 Task: Send an email with the signature Brooke Phillips with the subject Reminder for a flexible work arrangement and the message I wanted to remind you about the meeting scheduled for tomorrow at 9 am. from softage.10@softage.net to softage.5@softage.net and move the email from Sent Items to the folder Intellectual property
Action: Mouse moved to (84, 89)
Screenshot: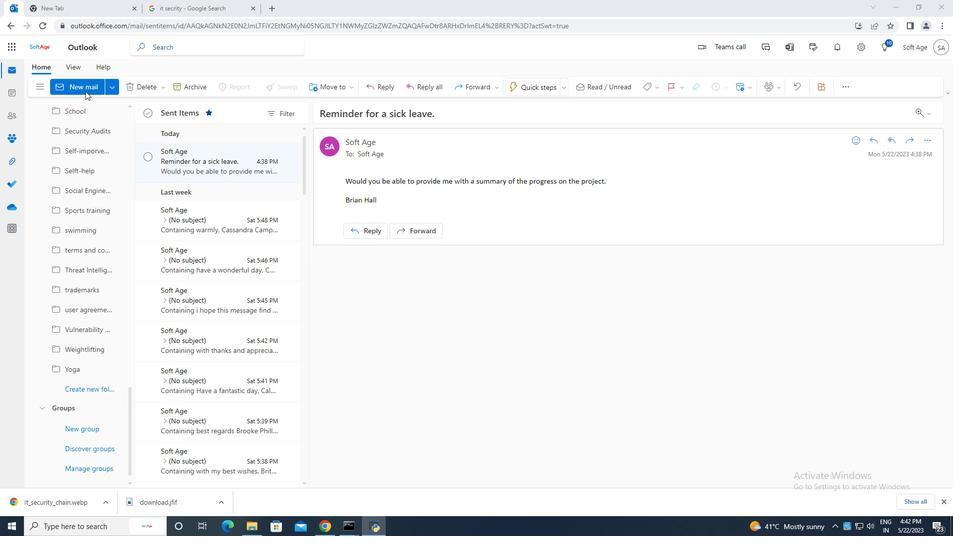 
Action: Mouse pressed left at (84, 89)
Screenshot: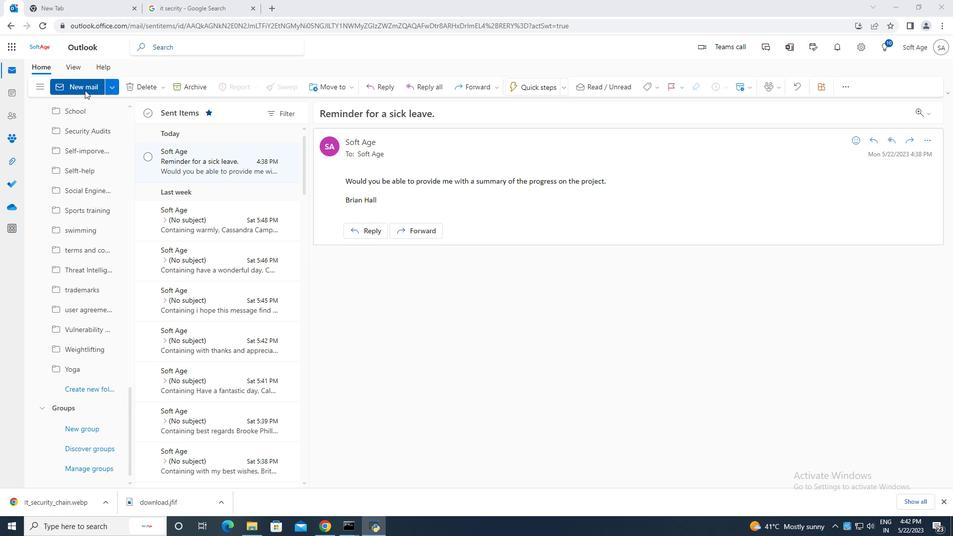 
Action: Mouse moved to (650, 87)
Screenshot: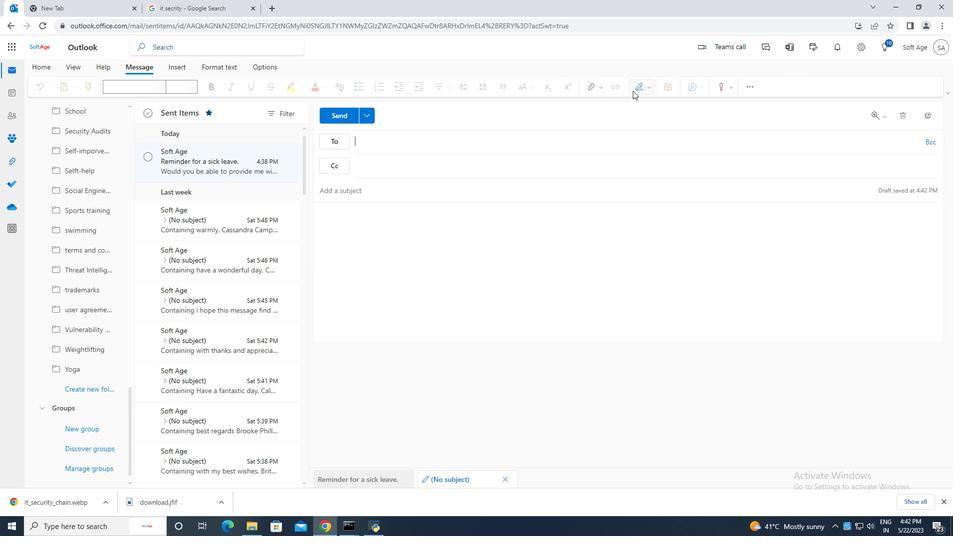 
Action: Mouse pressed left at (650, 87)
Screenshot: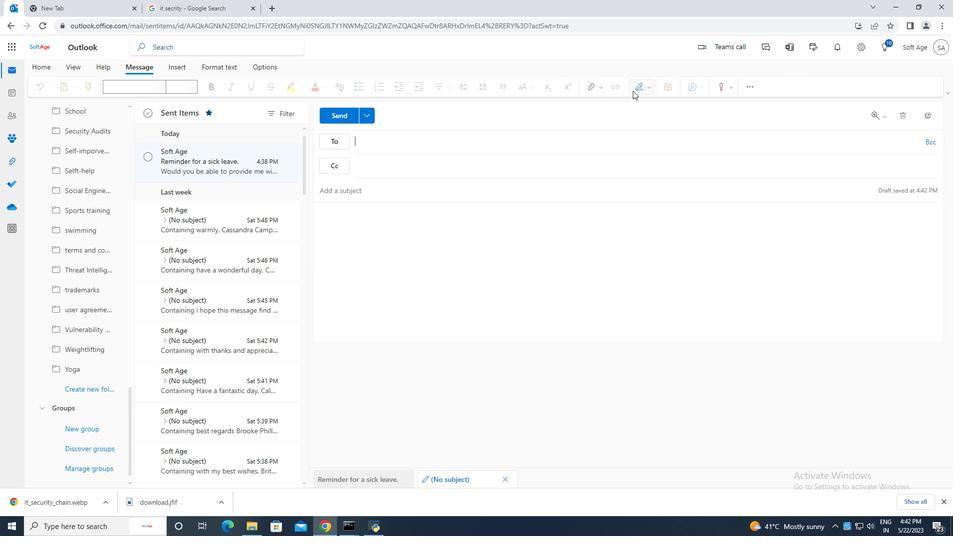 
Action: Mouse moved to (610, 123)
Screenshot: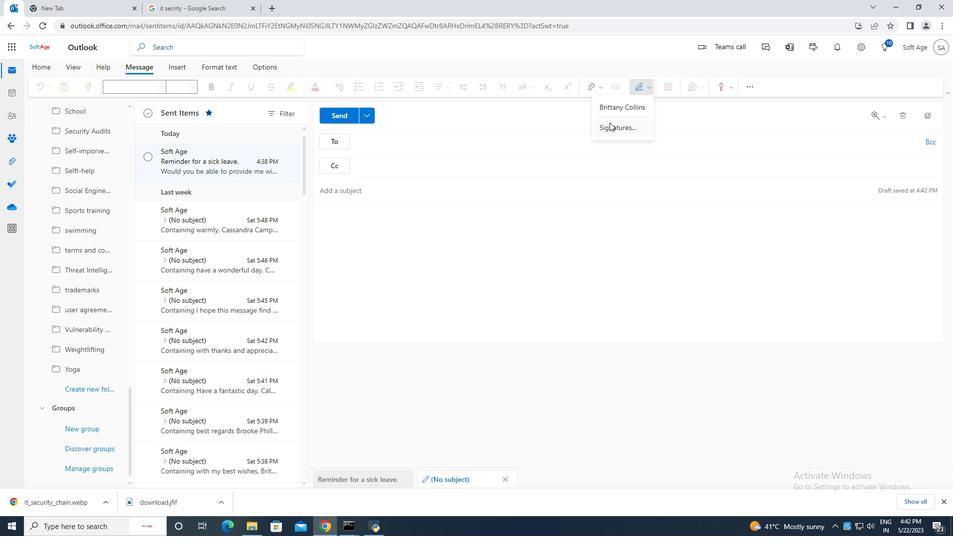 
Action: Mouse pressed left at (610, 123)
Screenshot: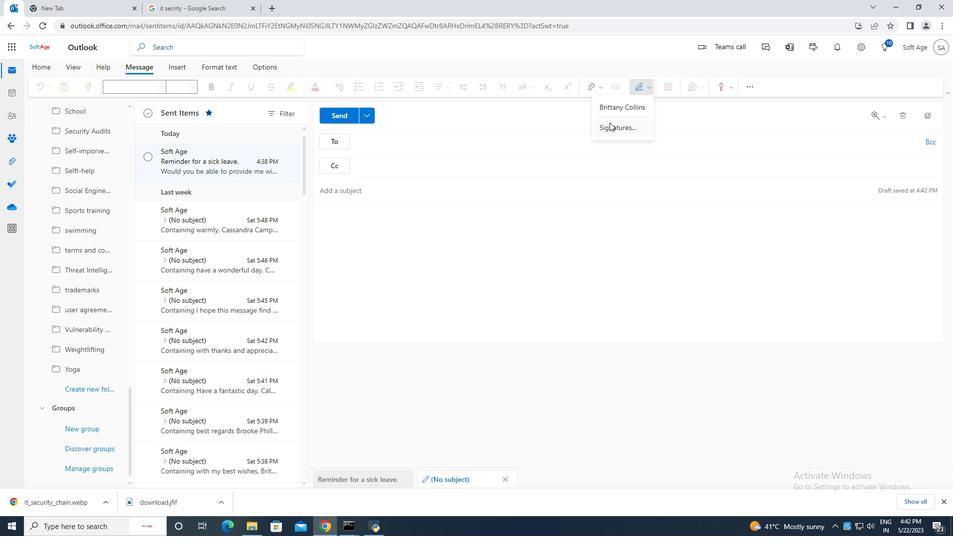
Action: Mouse moved to (679, 165)
Screenshot: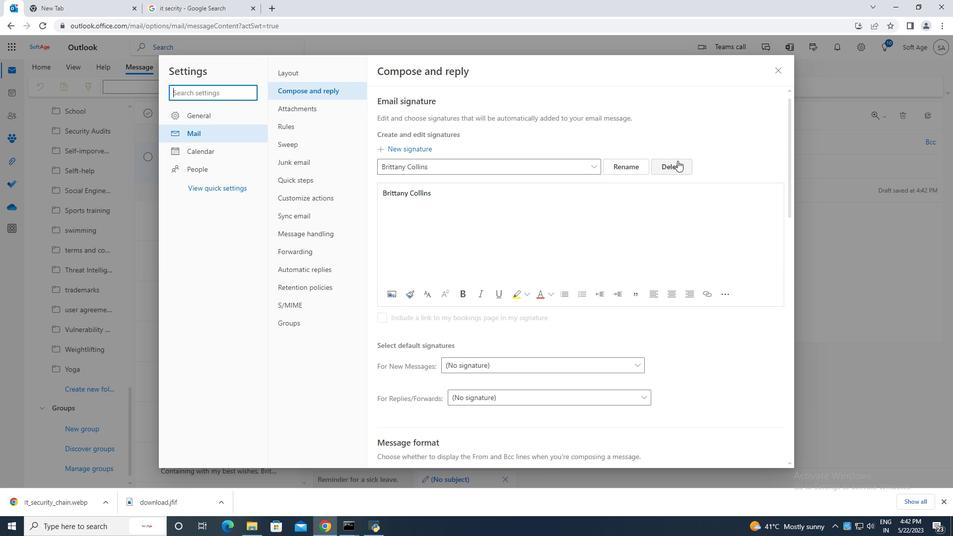 
Action: Mouse pressed left at (679, 165)
Screenshot: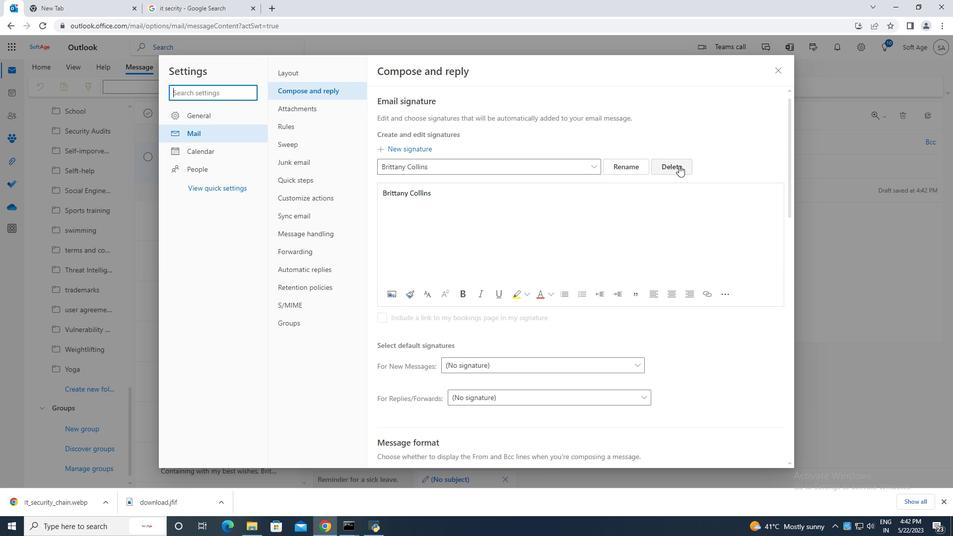 
Action: Mouse moved to (425, 168)
Screenshot: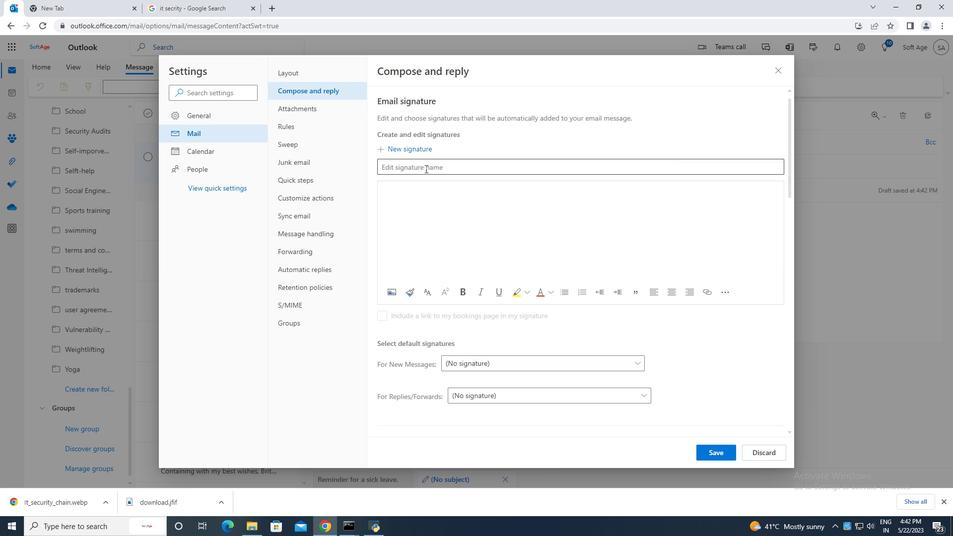 
Action: Mouse pressed left at (425, 168)
Screenshot: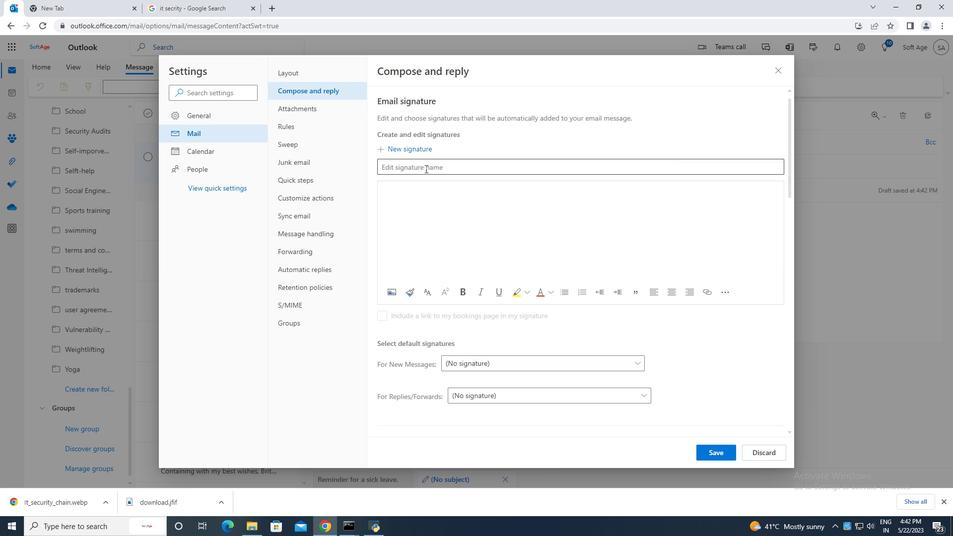
Action: Mouse moved to (424, 167)
Screenshot: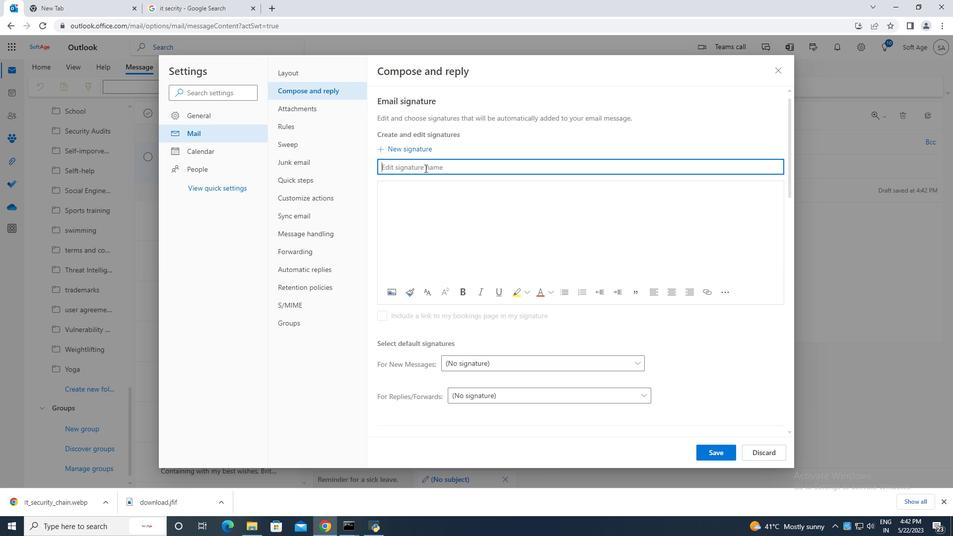 
Action: Key pressed <Key.caps_lock>B<Key.caps_lock>rooke<Key.space><Key.caps_lock>P<Key.caps_lock>hillips
Screenshot: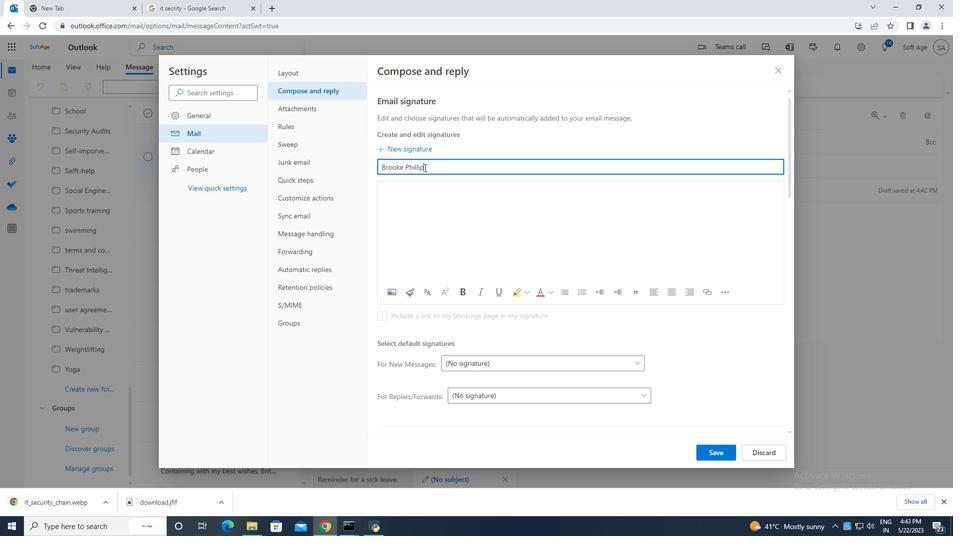 
Action: Mouse moved to (406, 194)
Screenshot: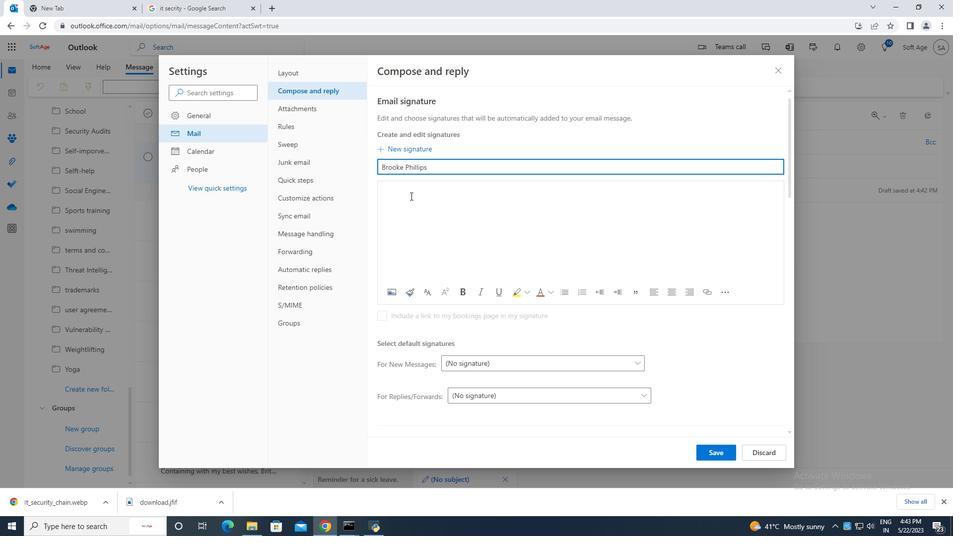 
Action: Mouse pressed left at (406, 194)
Screenshot: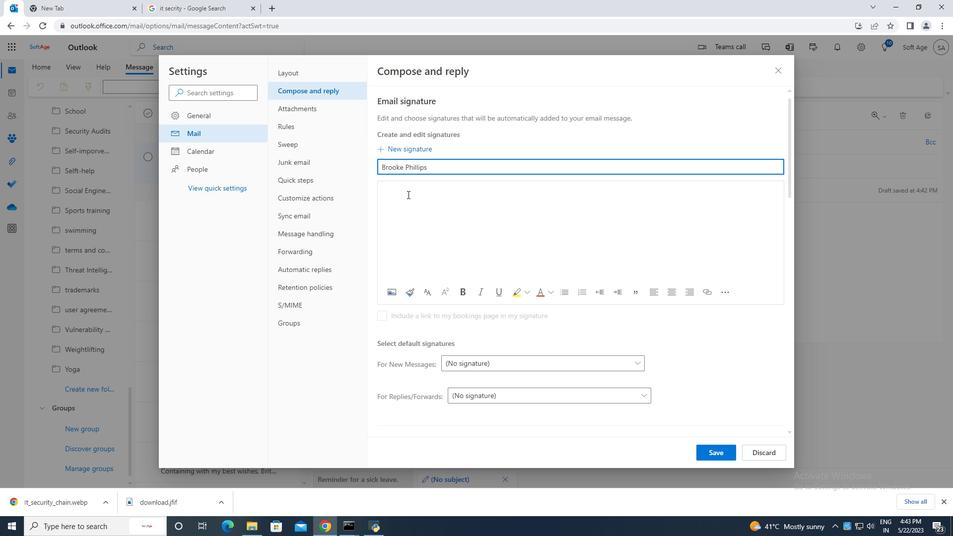 
Action: Mouse moved to (406, 194)
Screenshot: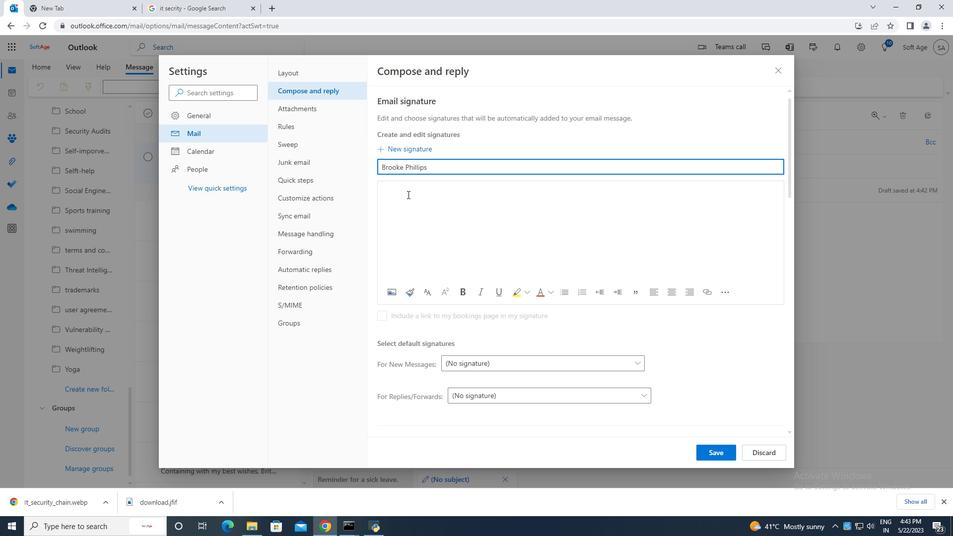 
Action: Key pressed <Key.caps_lock>B<Key.caps_lock>rr<Key.backspace>ooke<Key.space><Key.caps_lock>P<Key.caps_lock>hillips
Screenshot: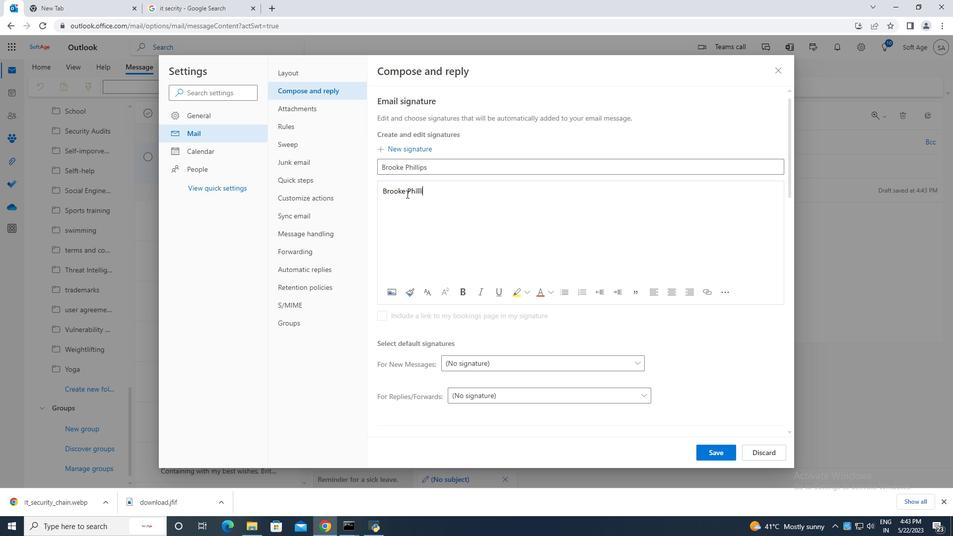 
Action: Mouse moved to (717, 453)
Screenshot: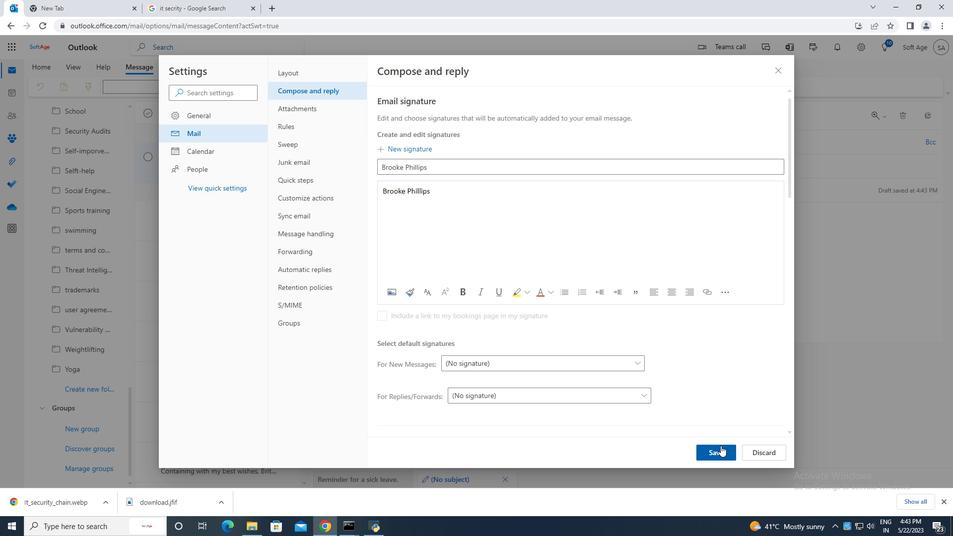 
Action: Mouse pressed left at (717, 453)
Screenshot: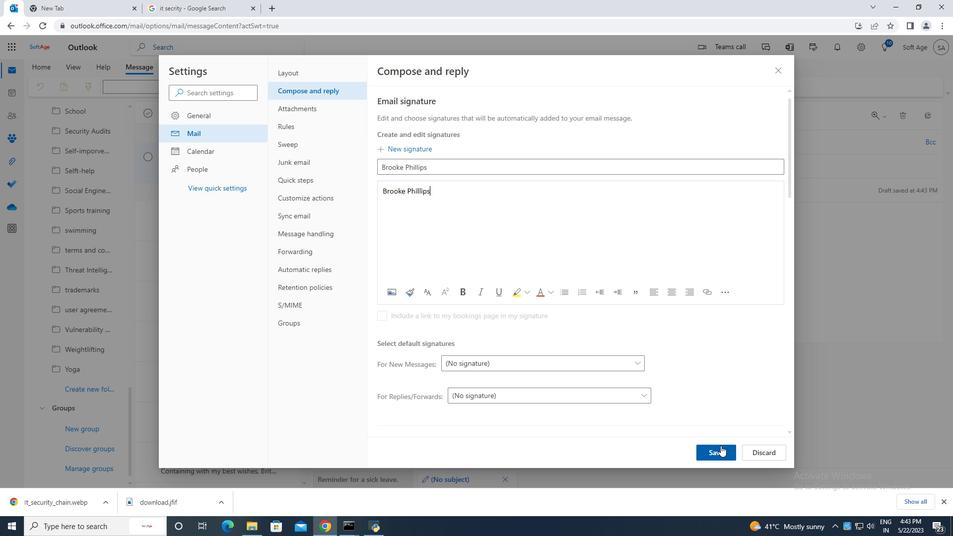 
Action: Mouse moved to (784, 68)
Screenshot: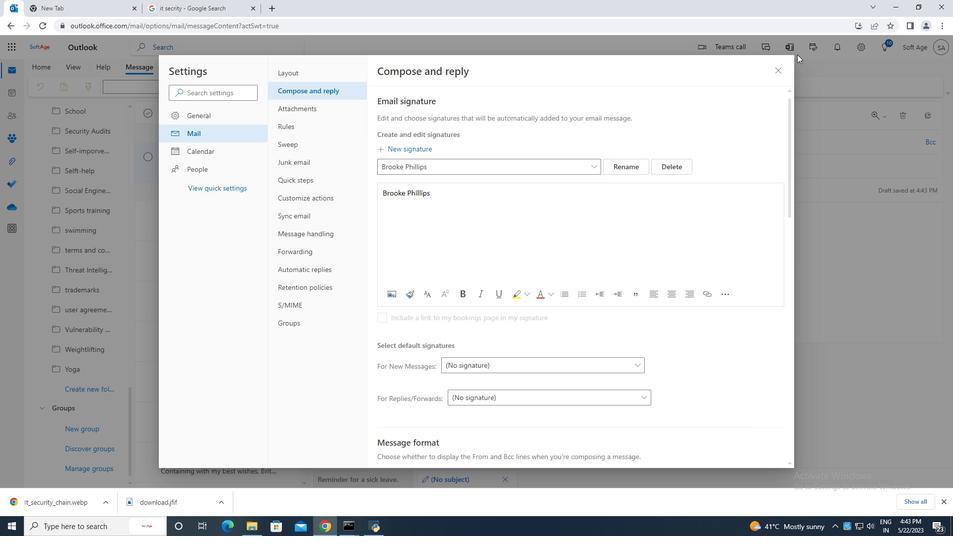 
Action: Mouse pressed left at (784, 68)
Screenshot: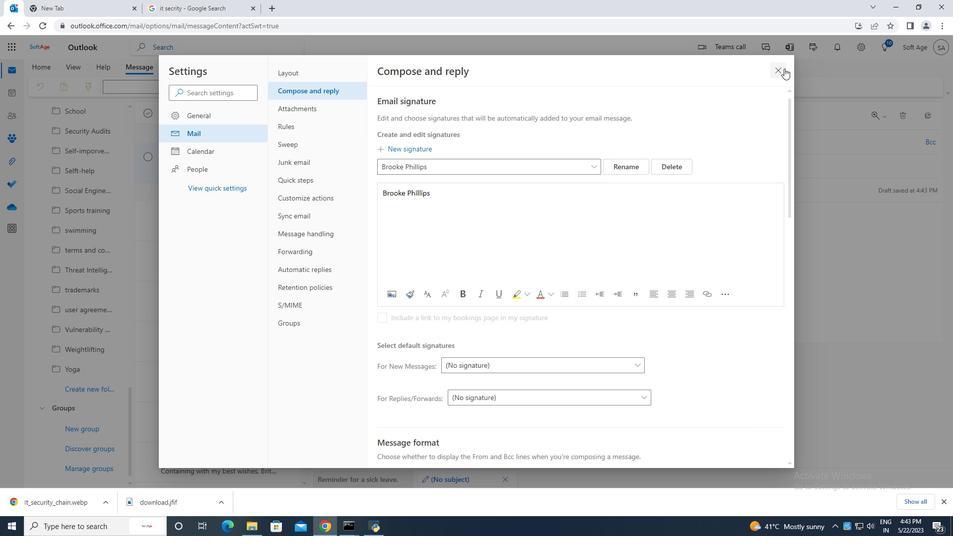 
Action: Mouse moved to (646, 89)
Screenshot: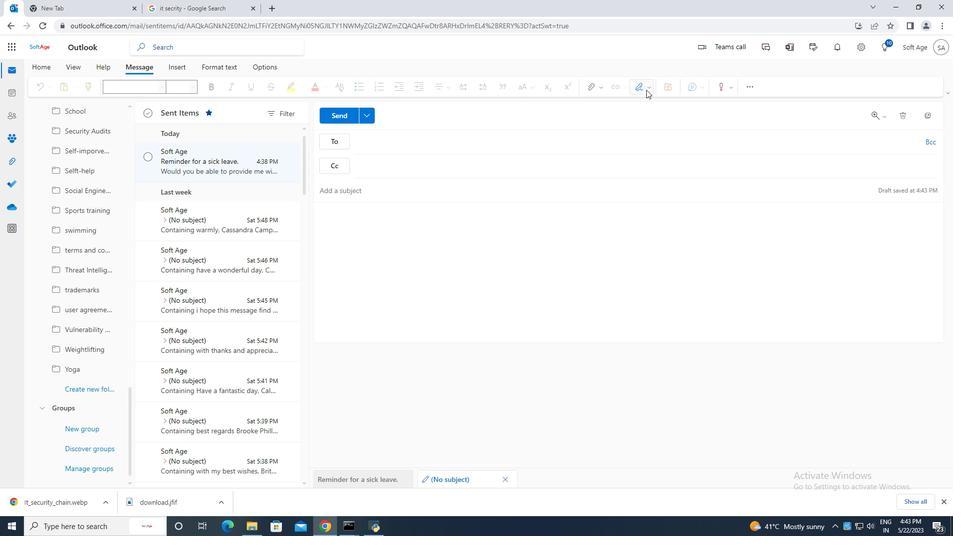 
Action: Mouse pressed left at (646, 89)
Screenshot: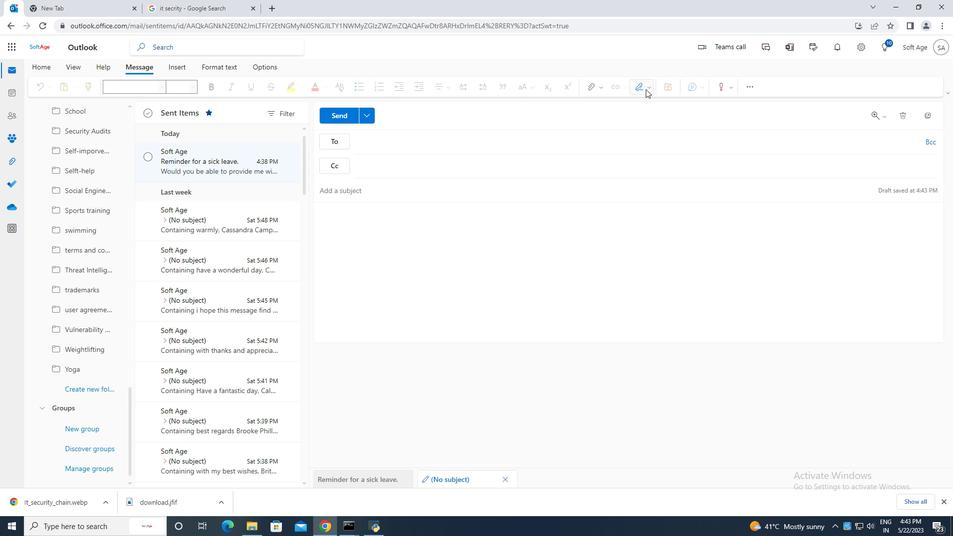 
Action: Mouse moved to (620, 105)
Screenshot: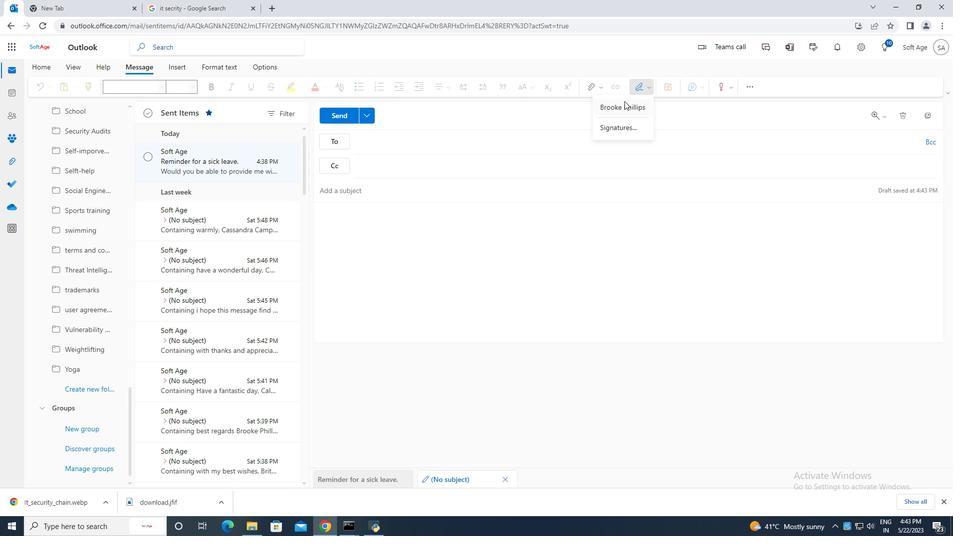 
Action: Mouse pressed left at (620, 105)
Screenshot: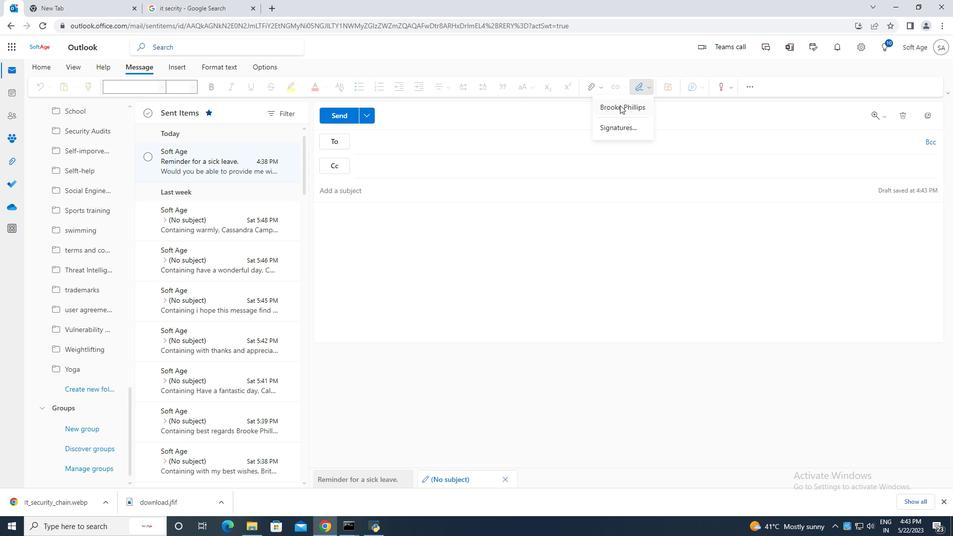 
Action: Mouse moved to (348, 189)
Screenshot: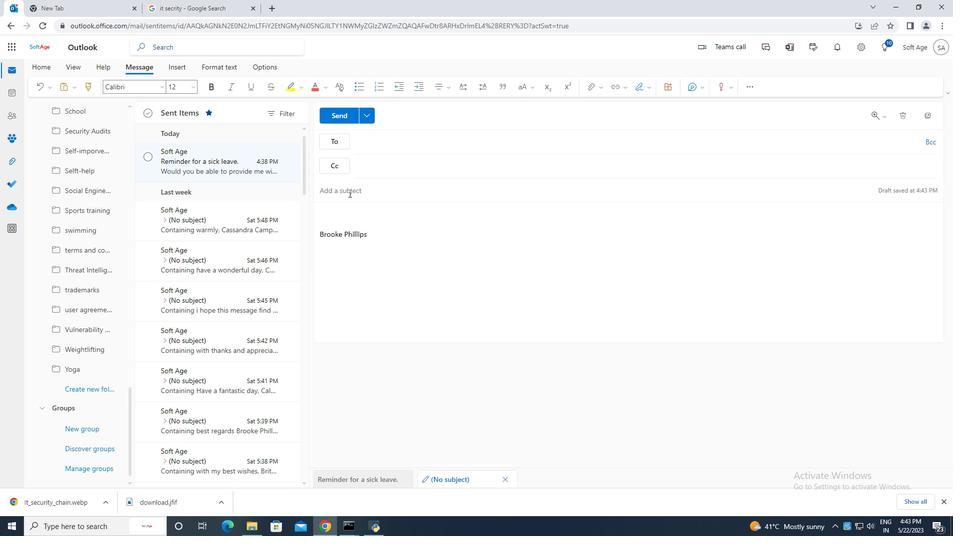 
Action: Mouse pressed left at (348, 189)
Screenshot: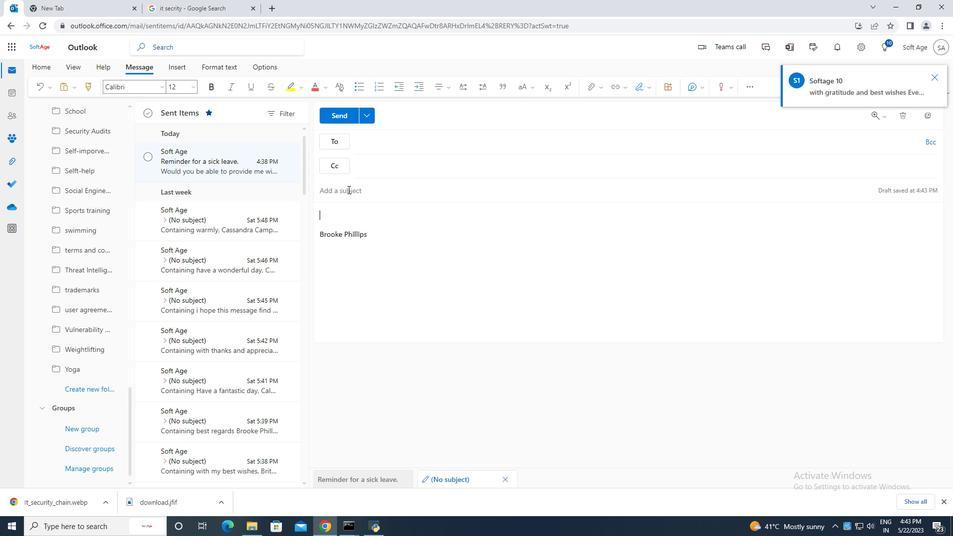 
Action: Key pressed <Key.caps_lock>RA<Key.backspace><Key.caps_lock>eminder<Key.space>for<Key.space>a<Key.space>fkexible<Key.space><Key.backspace><Key.backspace><Key.backspace><Key.backspace><Key.backspace><Key.backspace><Key.backspace><Key.backspace>lexible<Key.space>work<Key.space>management.
Screenshot: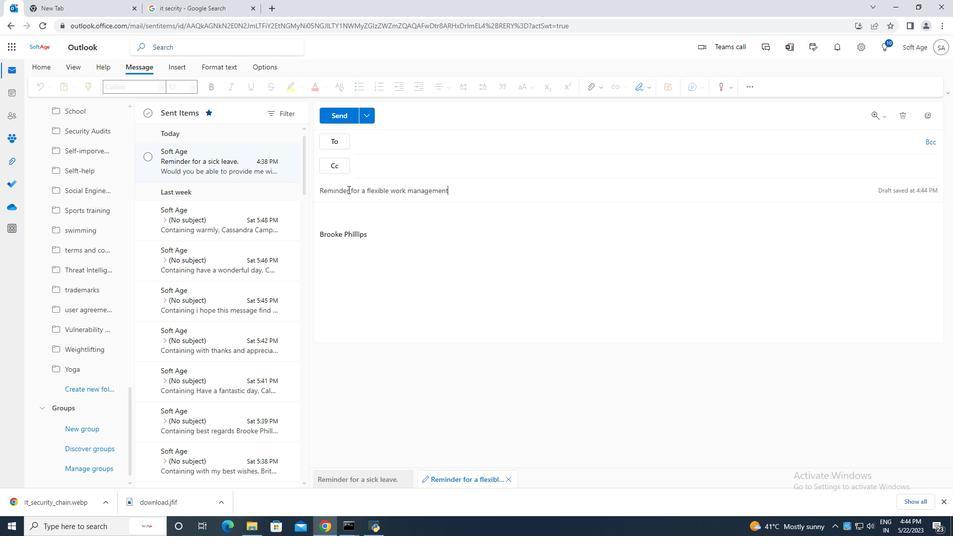 
Action: Mouse moved to (360, 216)
Screenshot: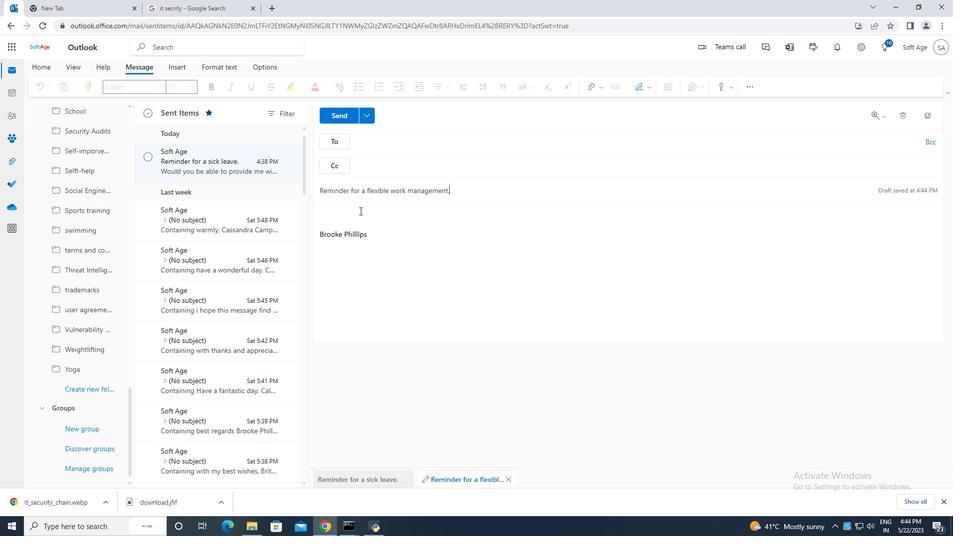 
Action: Mouse pressed left at (360, 216)
Screenshot: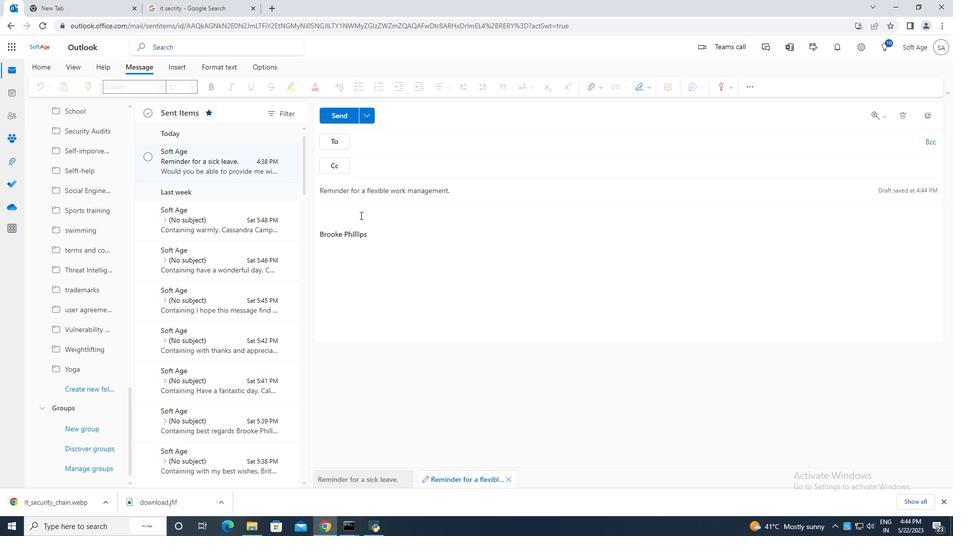 
Action: Mouse moved to (360, 216)
Screenshot: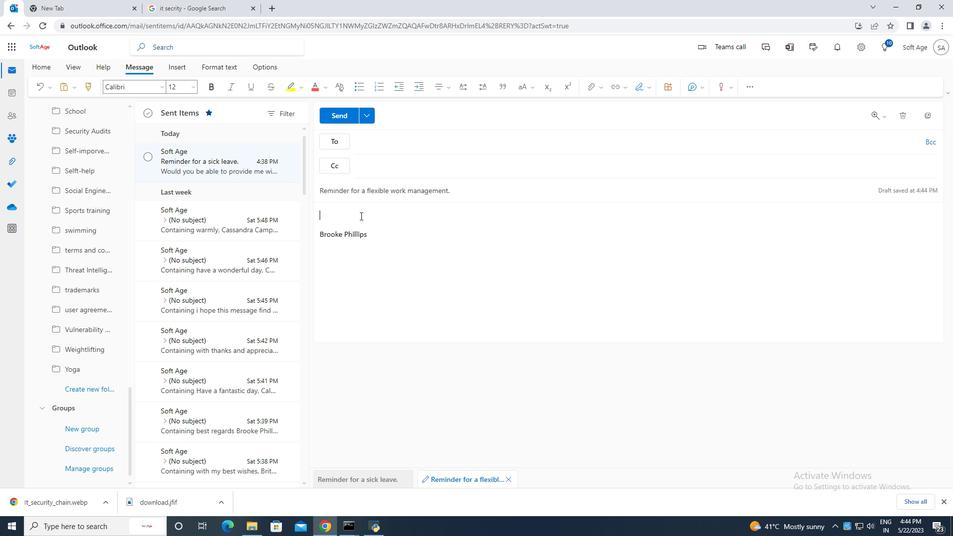 
Action: Key pressed <Key.caps_lock>I<Key.space><Key.caps_lock>wanted<Key.space>to<Key.space>remind<Key.space>you<Key.space>about<Key.space>the<Key.space>meeting<Key.space>scg<Key.backspace>hedule<Key.space>for<Key.space>toomoo<Key.backspace><Key.backspace><Key.backspace><Key.backspace>m<Key.backspace>morrow<Key.space>at<Key.space>9am.
Screenshot: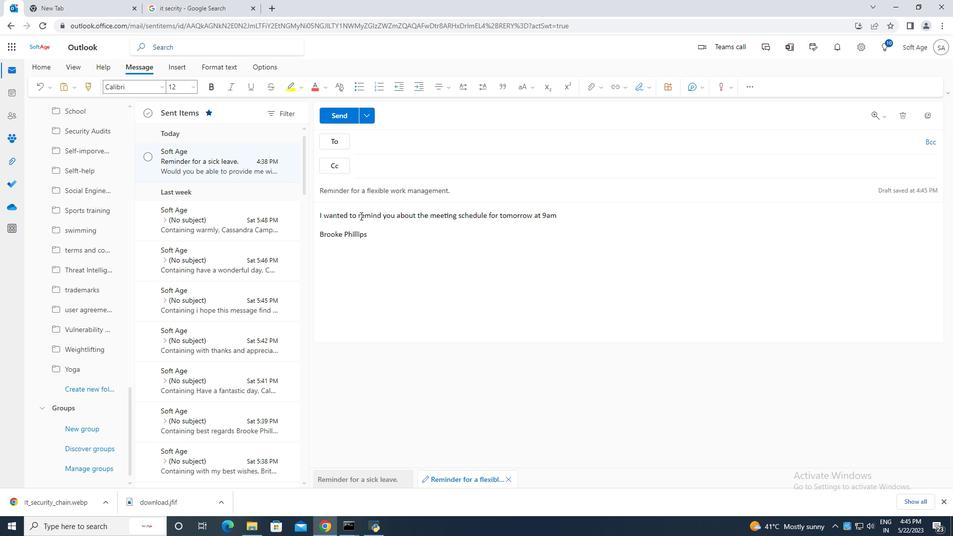 
Action: Mouse moved to (468, 143)
Screenshot: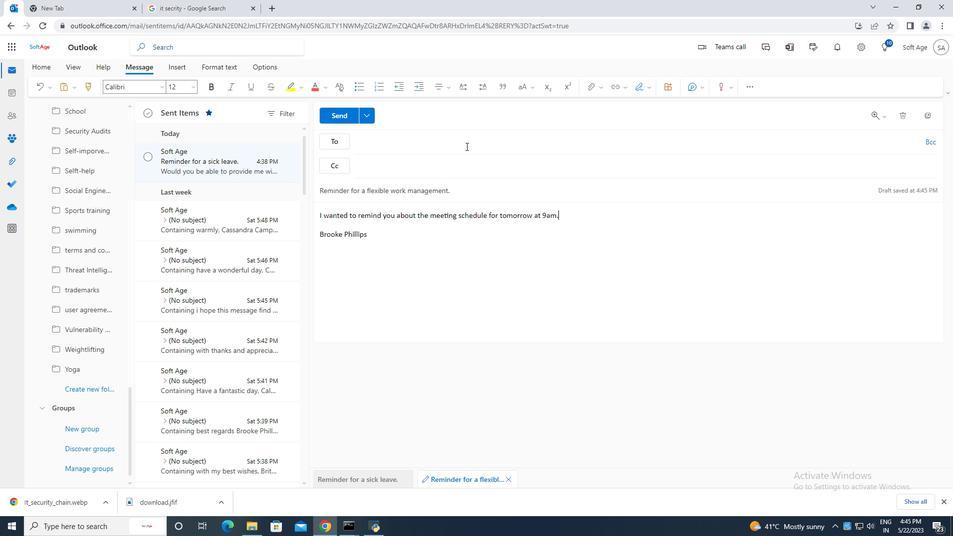 
Action: Mouse pressed left at (468, 143)
Screenshot: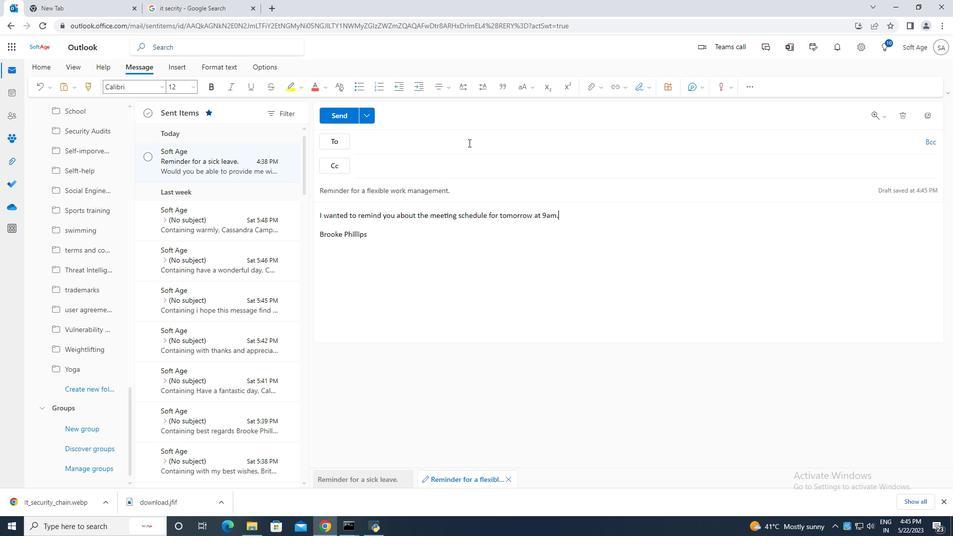 
Action: Mouse moved to (467, 142)
Screenshot: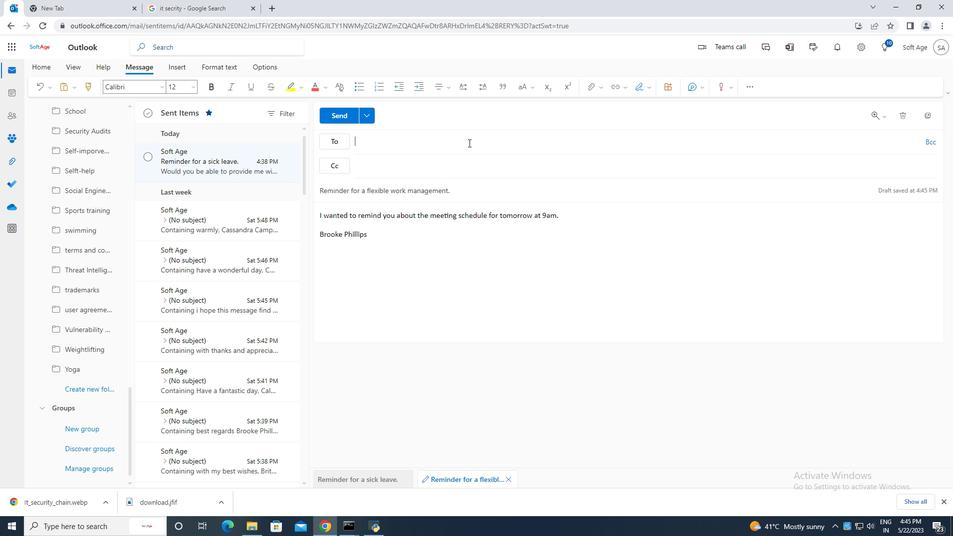 
Action: Key pressed softage.5<Key.shift>@
Screenshot: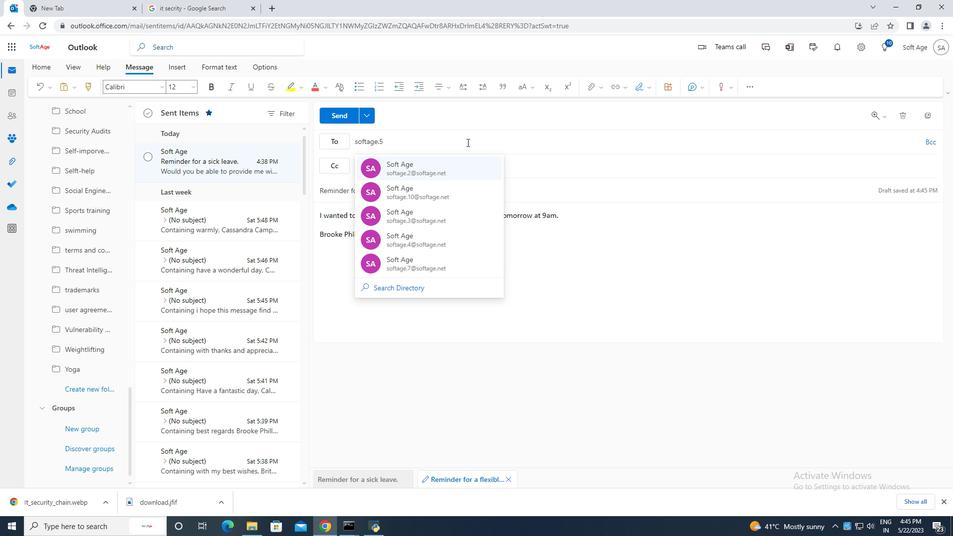 
Action: Mouse moved to (476, 168)
Screenshot: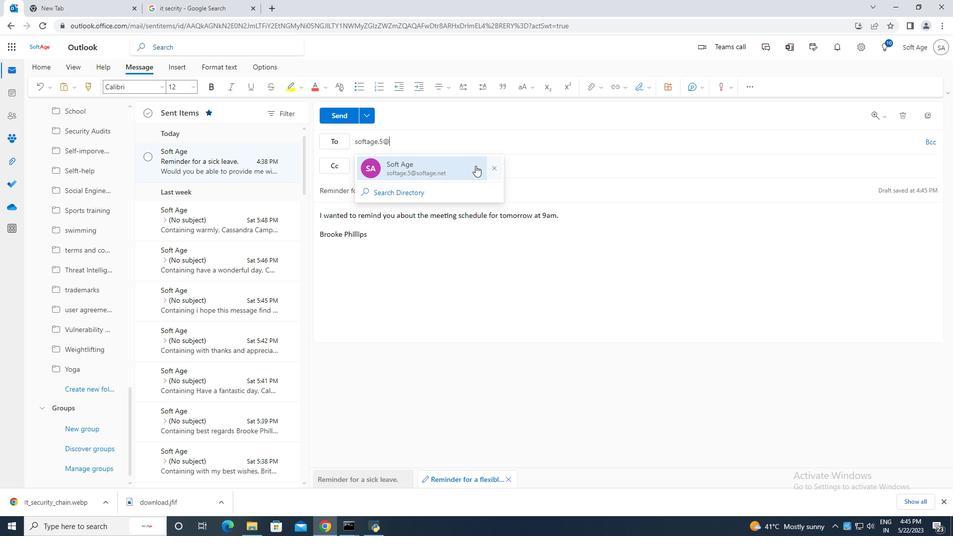 
Action: Mouse pressed left at (476, 168)
Screenshot: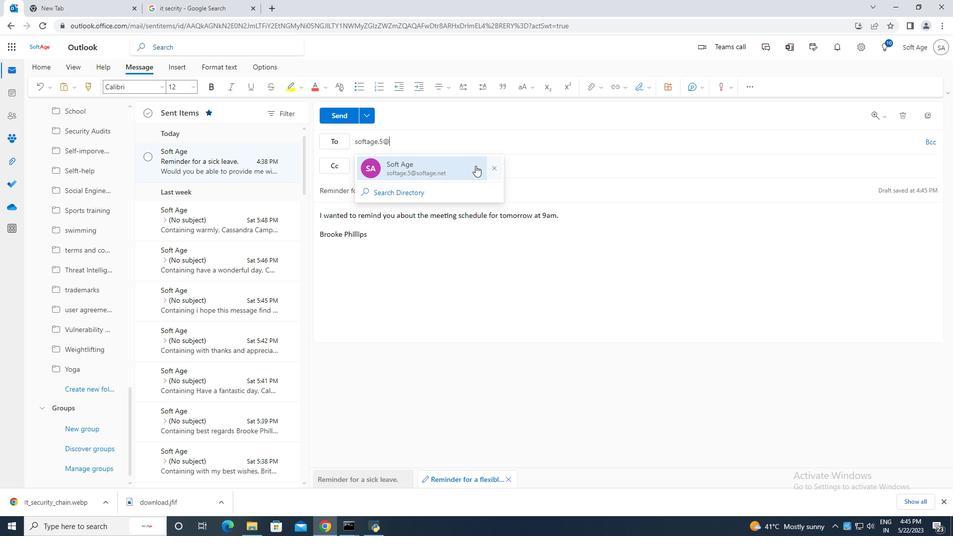
Action: Mouse moved to (101, 387)
Screenshot: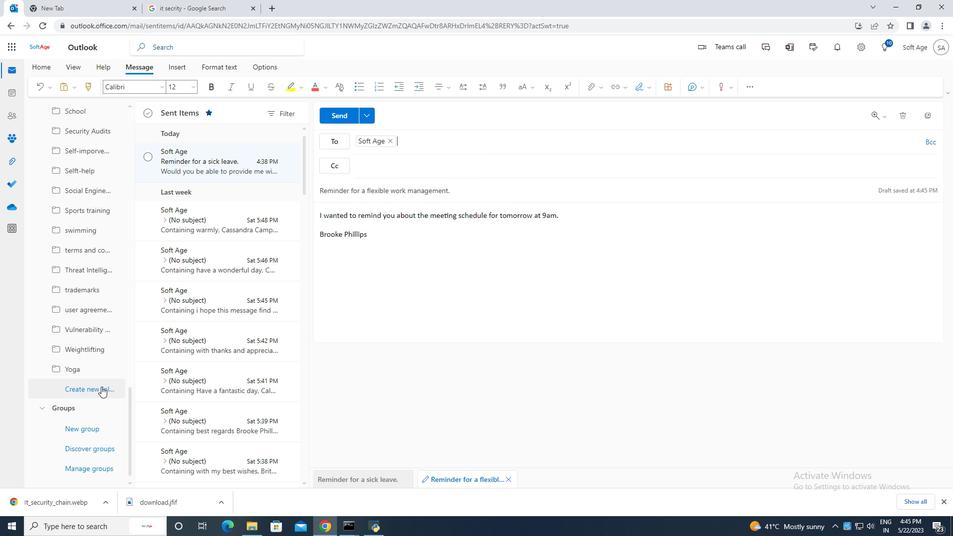
Action: Mouse pressed left at (101, 387)
Screenshot: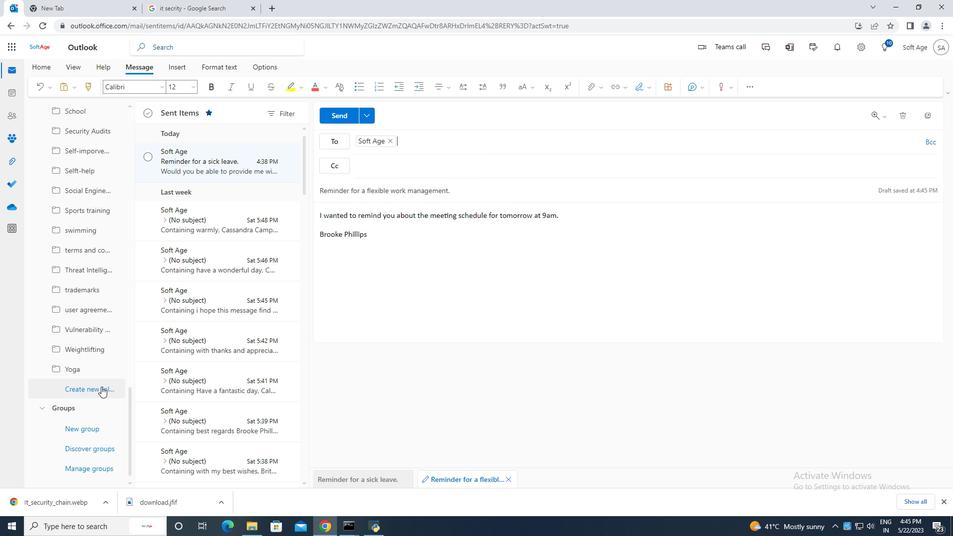 
Action: Mouse moved to (87, 385)
Screenshot: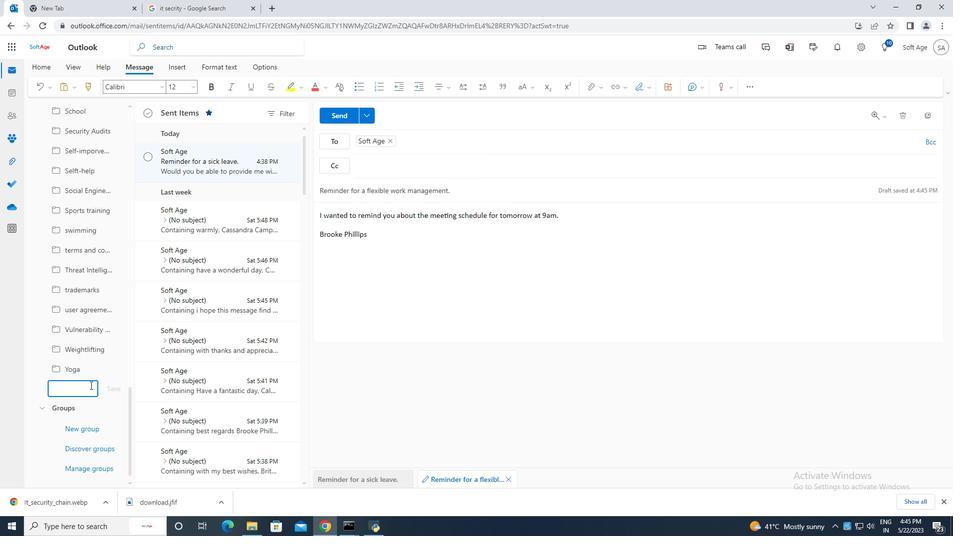 
Action: Mouse pressed left at (87, 385)
Screenshot: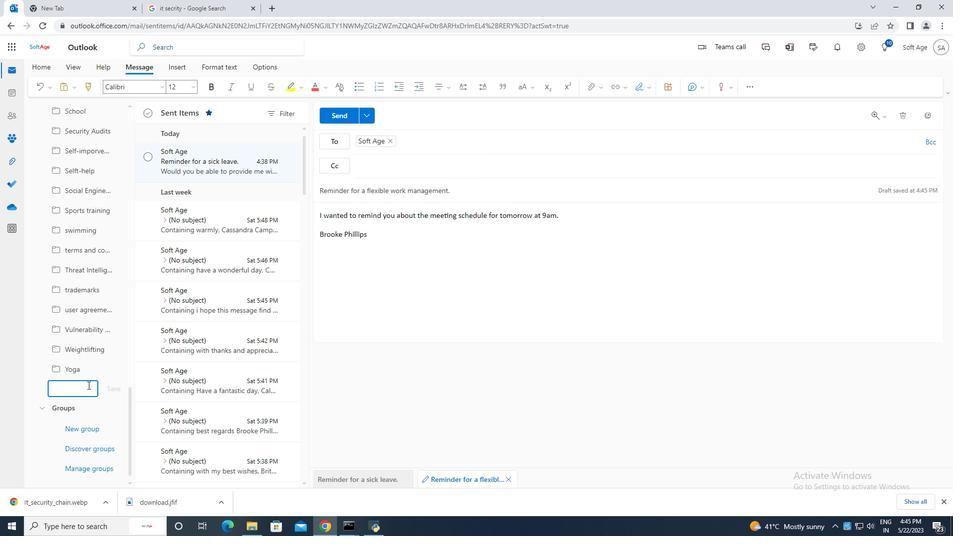 
Action: Mouse moved to (88, 384)
Screenshot: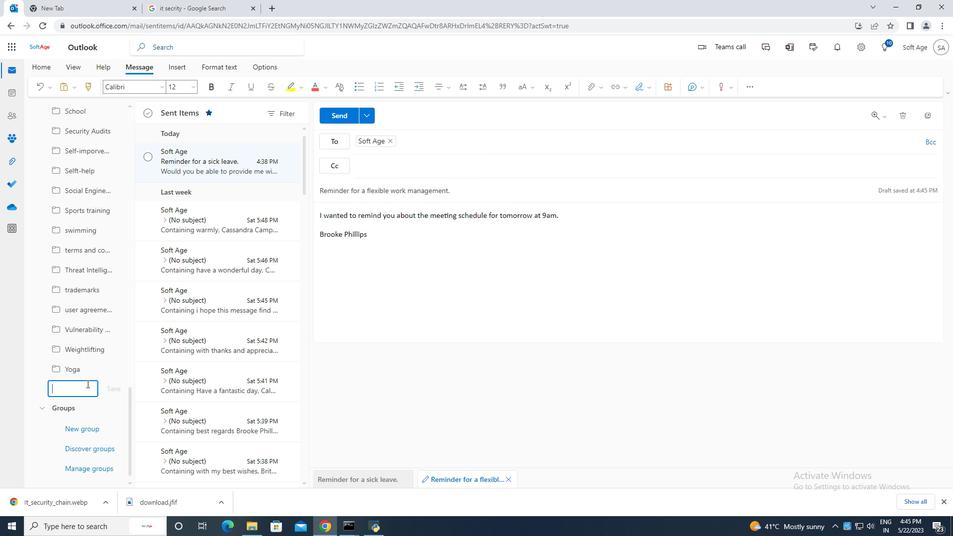 
Action: Key pressed <Key.caps_lock>I<Key.caps_lock>ntellectual<Key.space>property
Screenshot: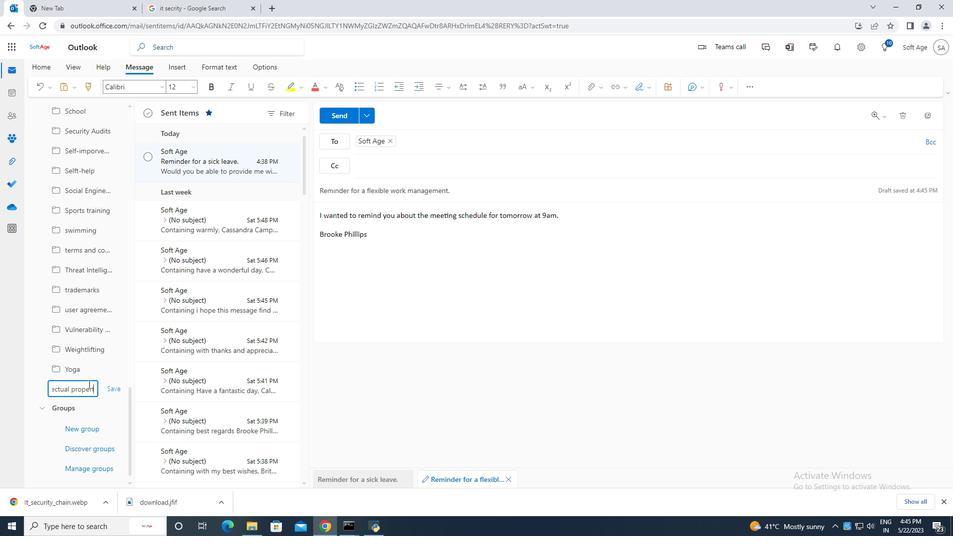 
Action: Mouse moved to (116, 386)
Screenshot: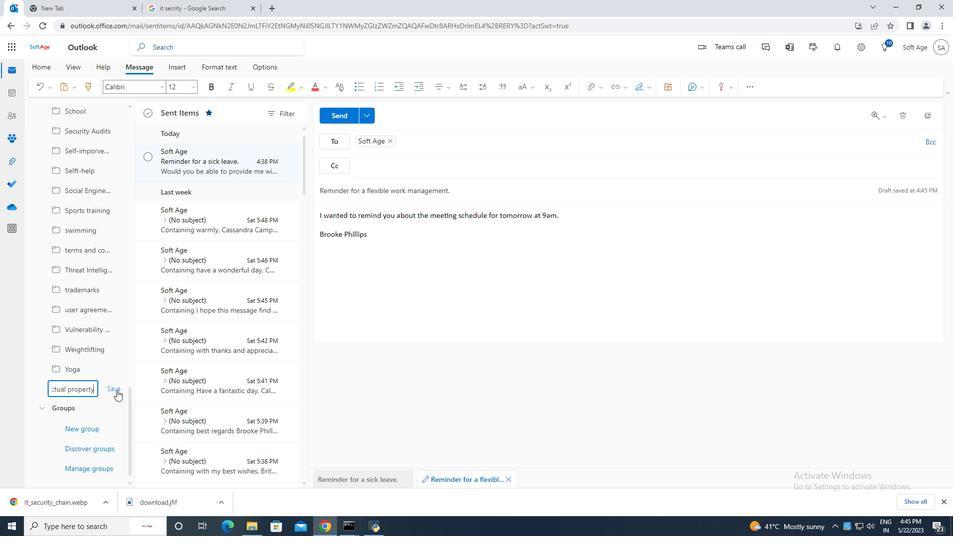 
Action: Mouse pressed left at (116, 386)
Screenshot: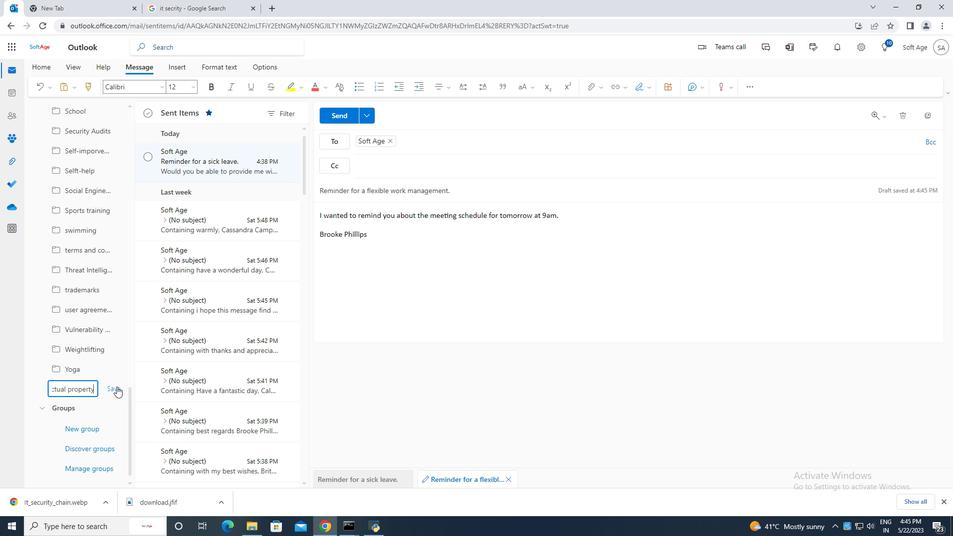 
Action: Mouse moved to (540, 281)
Screenshot: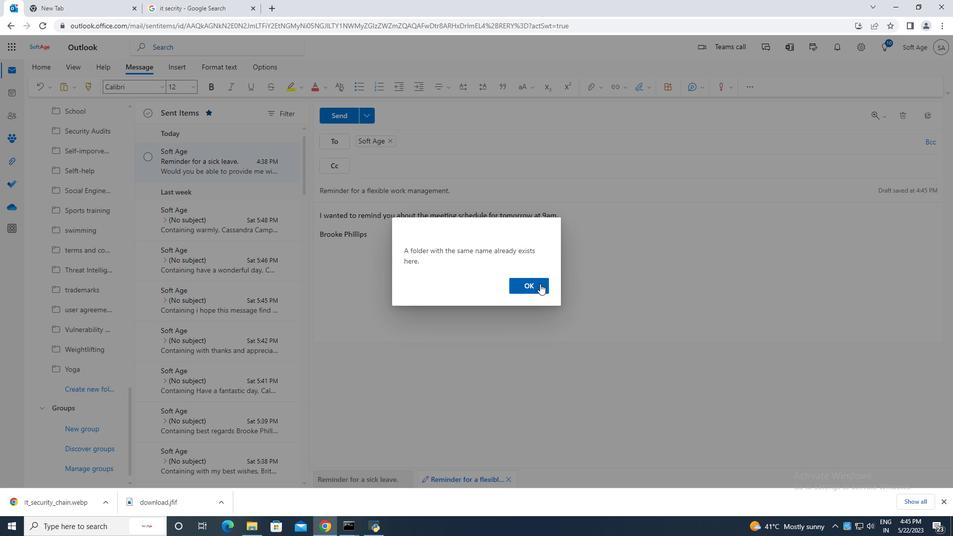 
Action: Mouse pressed left at (540, 281)
Screenshot: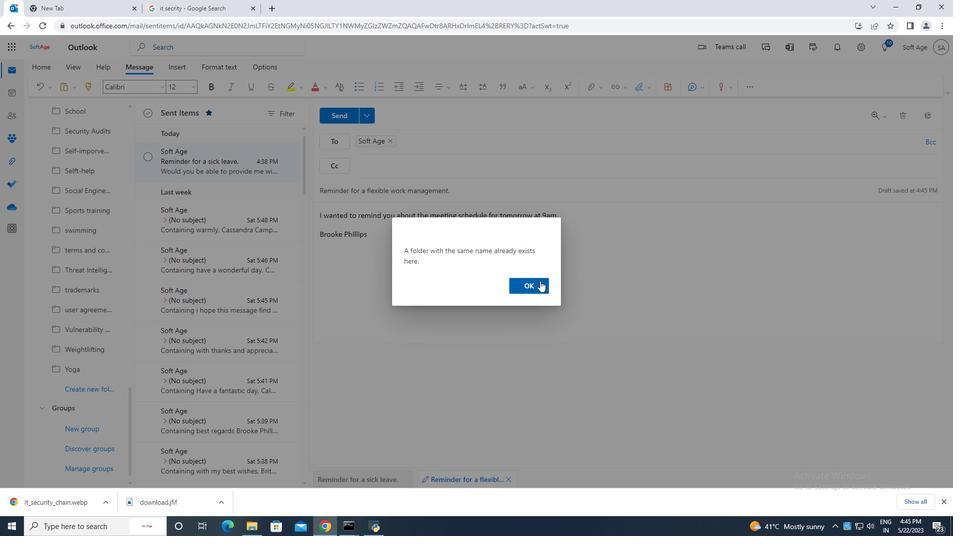 
Action: Mouse moved to (337, 115)
Screenshot: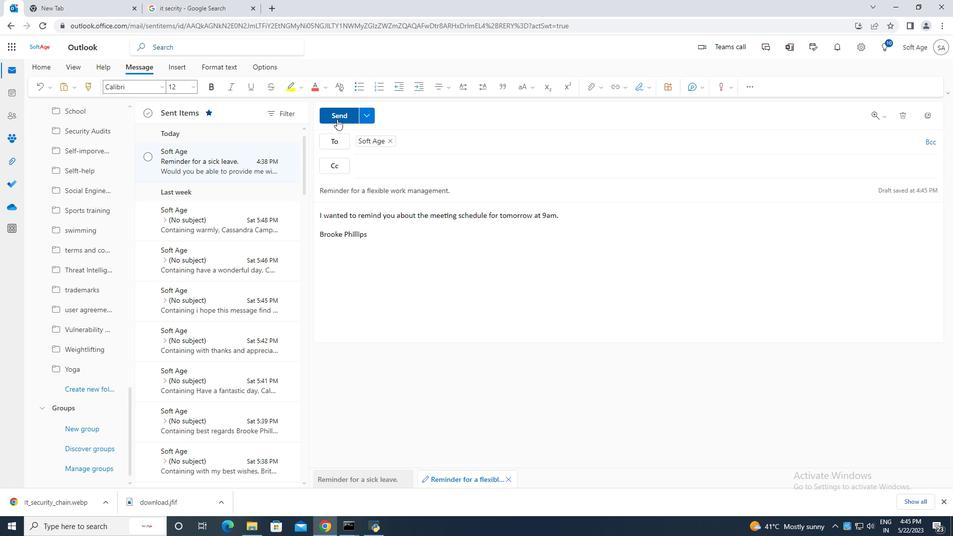 
Action: Mouse pressed left at (337, 115)
Screenshot: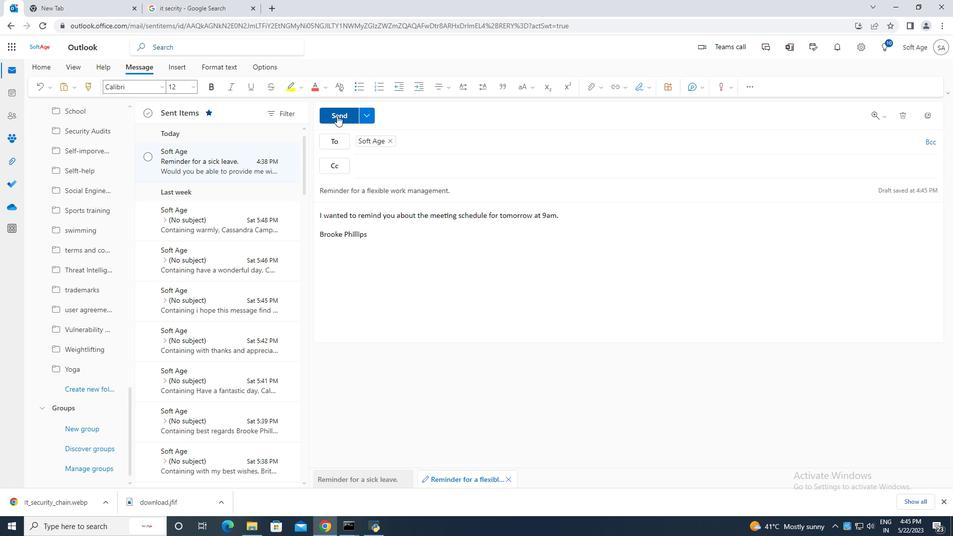 
Action: Mouse moved to (150, 155)
Screenshot: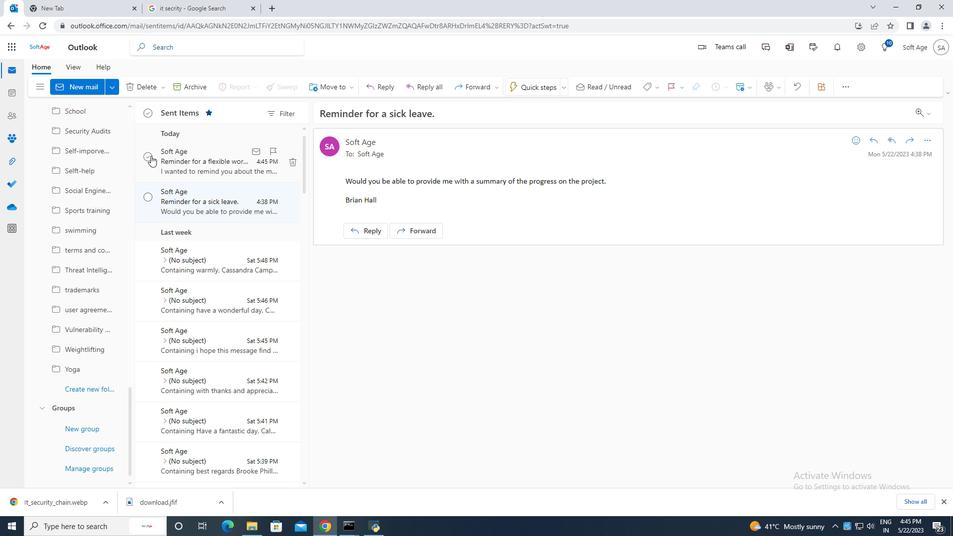 
Action: Mouse pressed left at (150, 155)
Screenshot: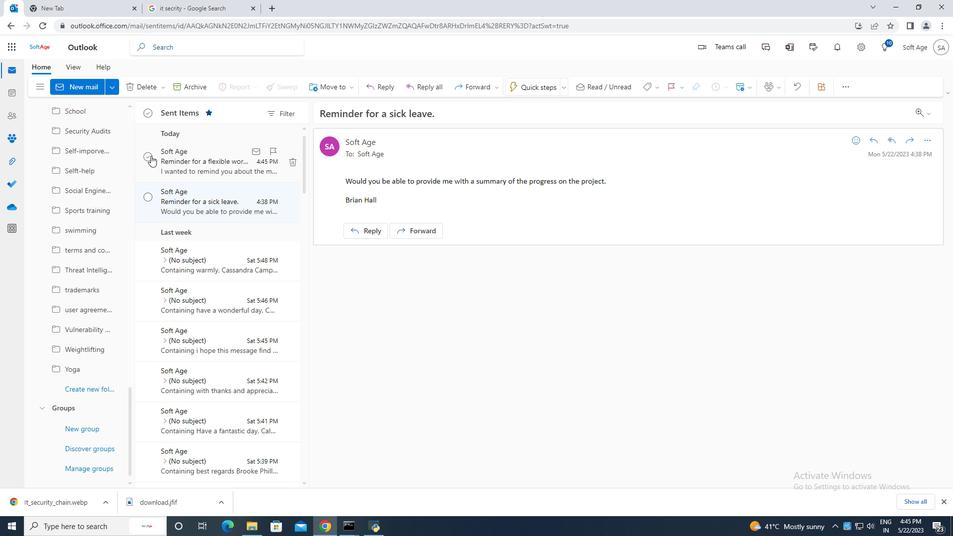 
Action: Mouse moved to (347, 87)
Screenshot: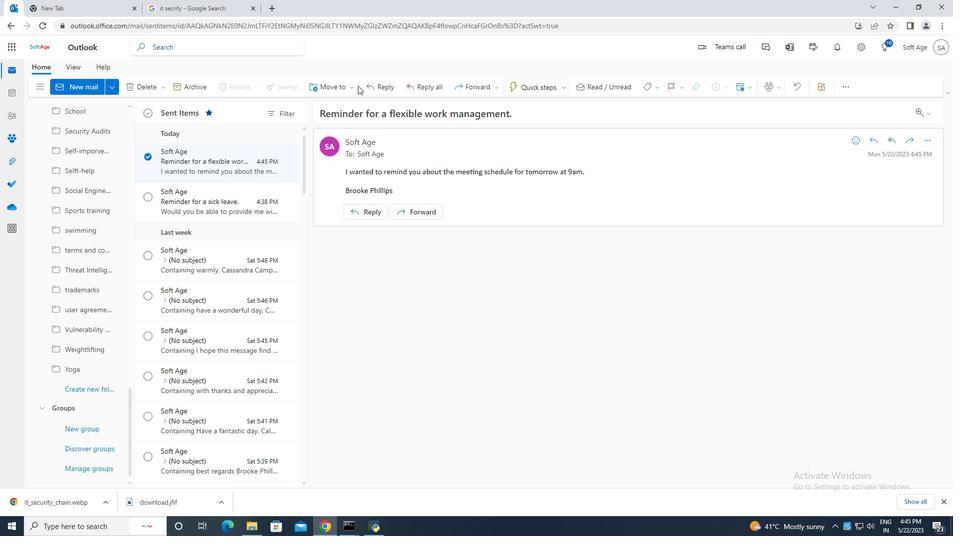 
Action: Mouse pressed left at (347, 87)
Screenshot: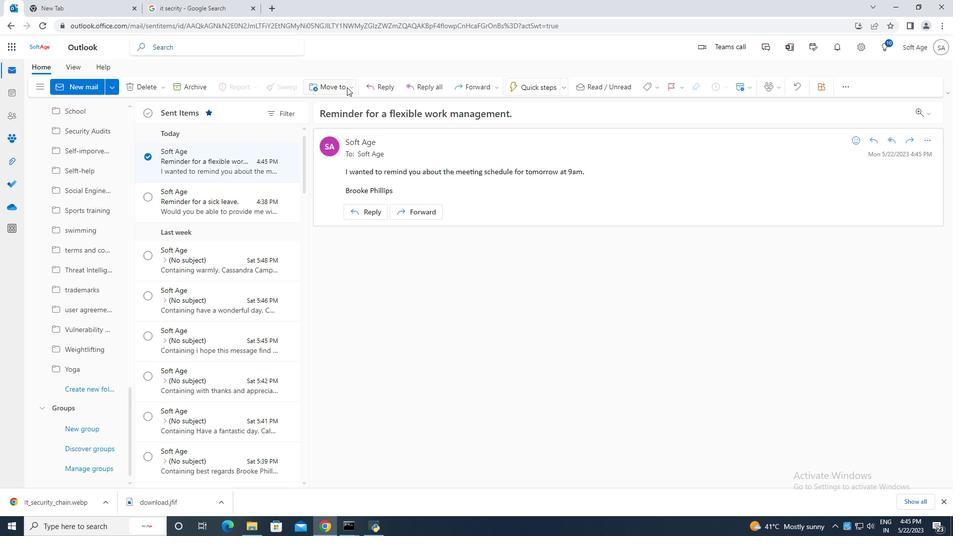 
Action: Mouse moved to (363, 105)
Screenshot: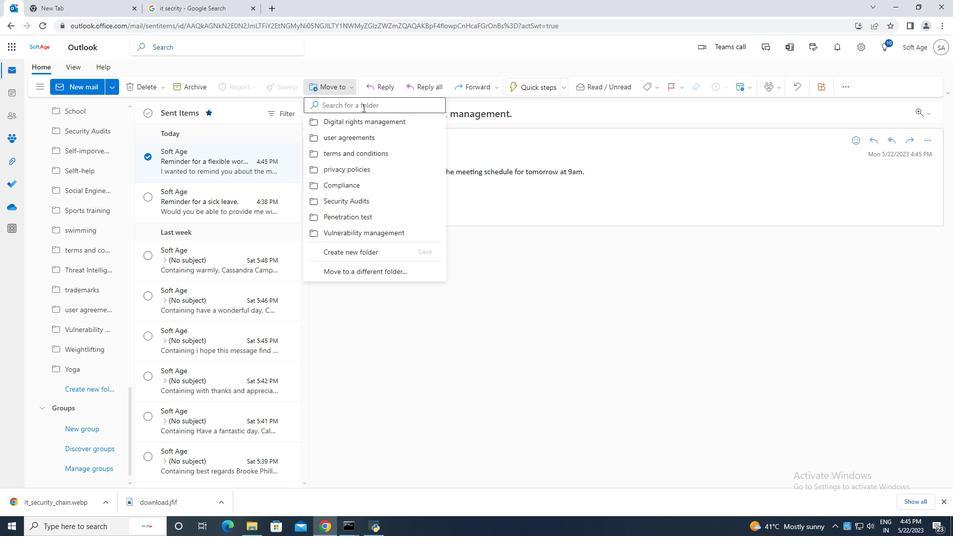 
Action: Mouse pressed left at (363, 105)
Screenshot: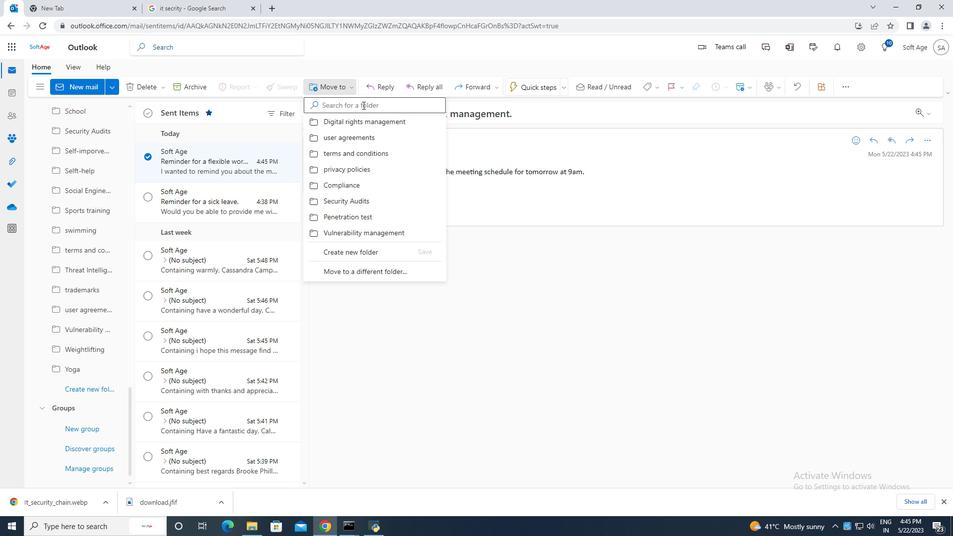 
Action: Key pressed inte
Screenshot: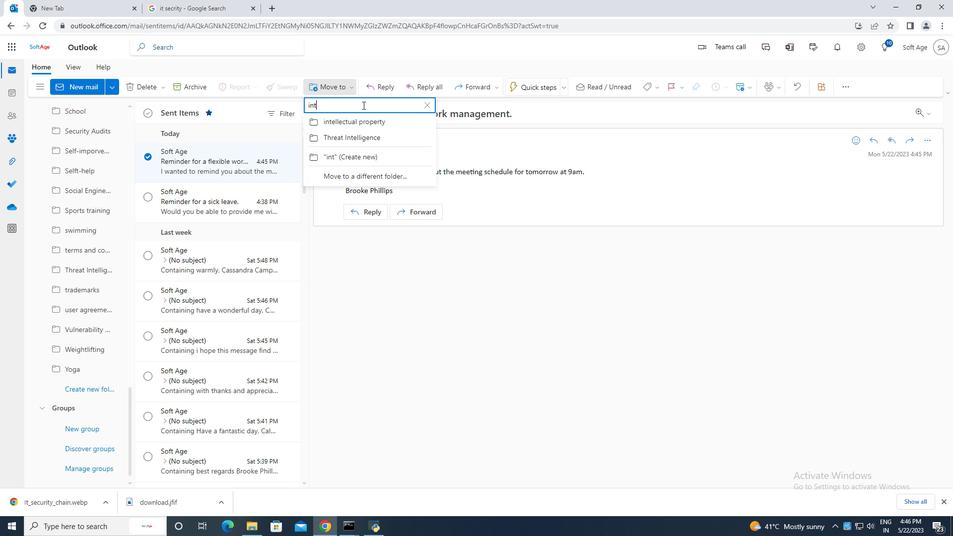 
Action: Mouse moved to (372, 123)
Screenshot: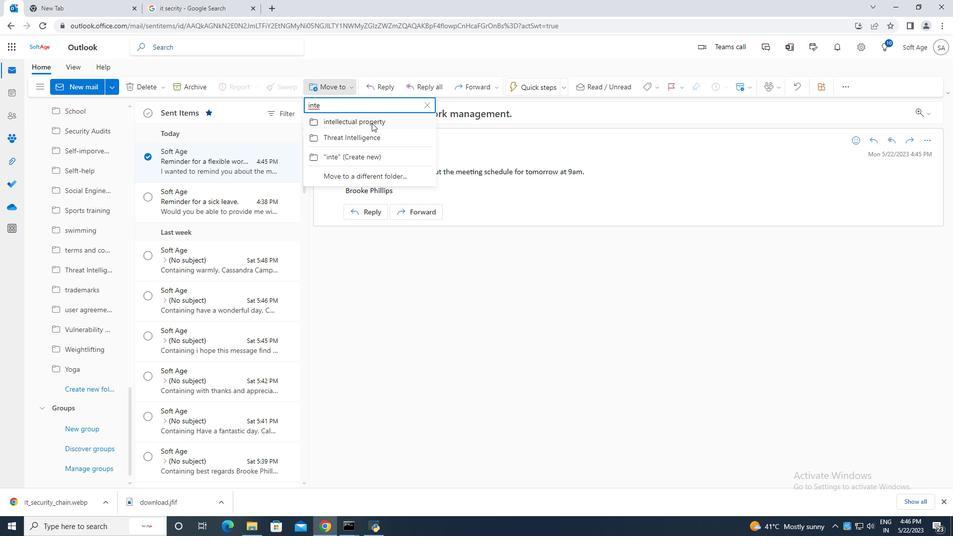 
Action: Mouse pressed left at (372, 123)
Screenshot: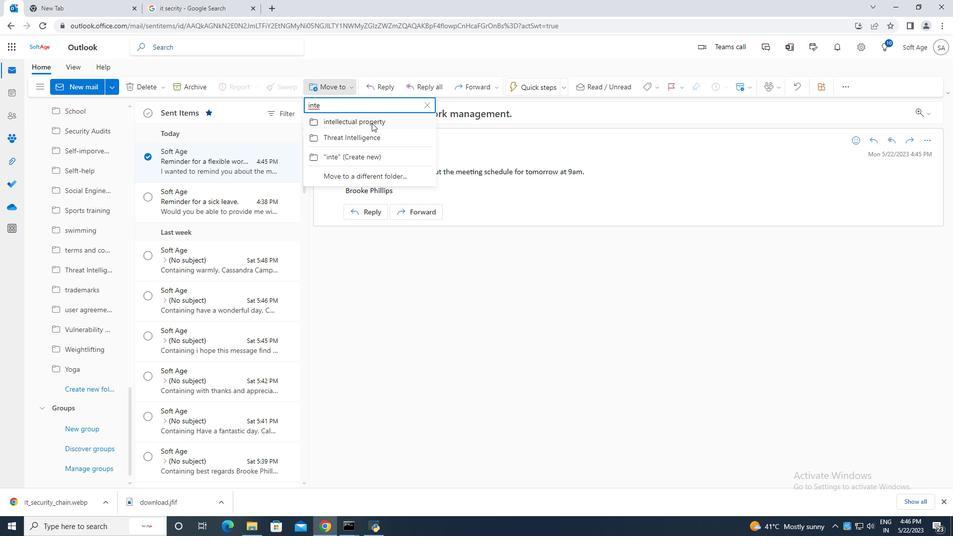 
Action: Mouse moved to (374, 409)
Screenshot: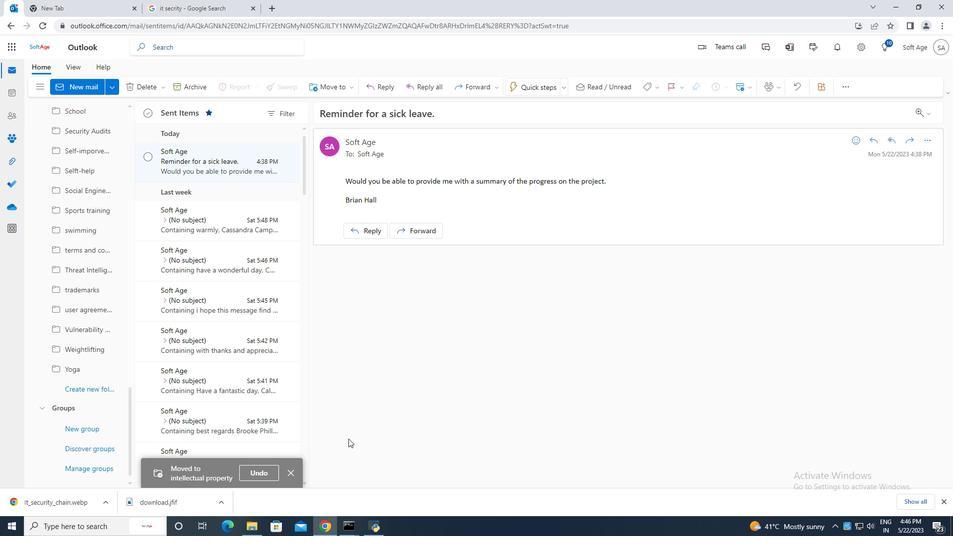 
